 Task: Change the event color to Electric Lime.
Action: Mouse moved to (97, 165)
Screenshot: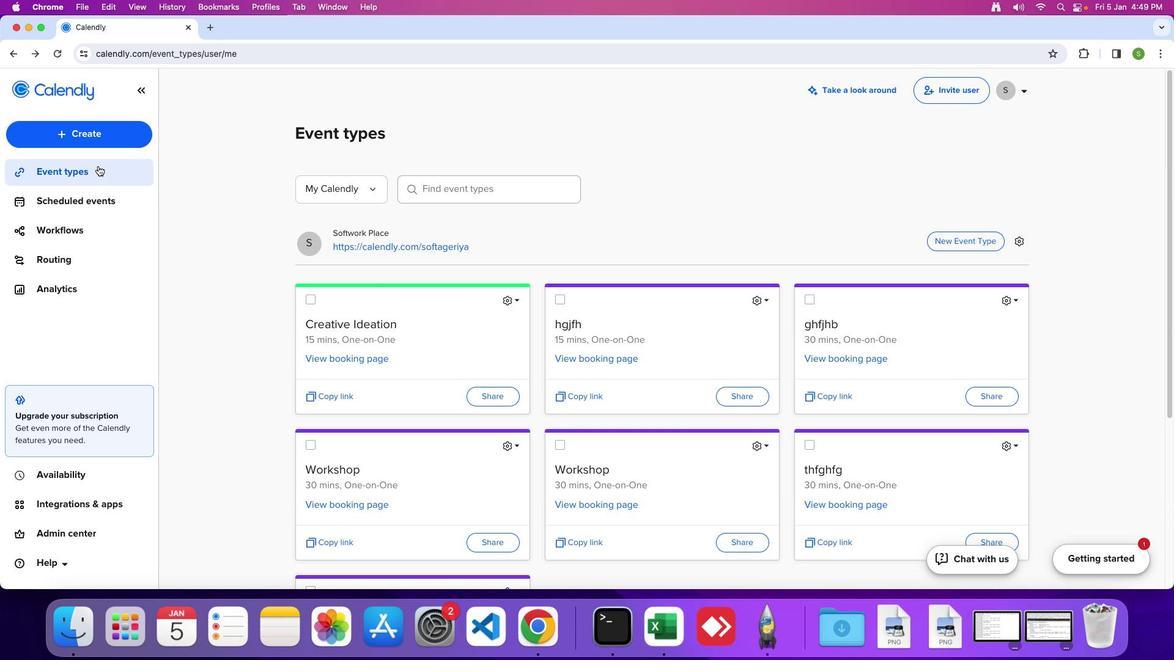 
Action: Mouse pressed left at (97, 165)
Screenshot: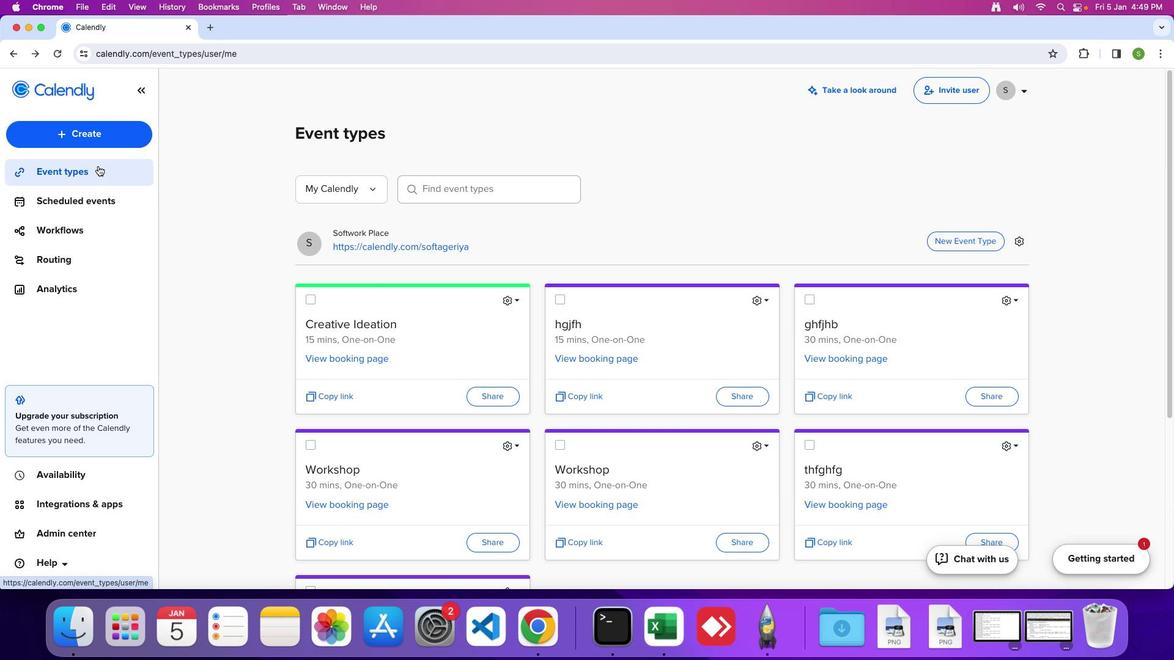 
Action: Mouse moved to (517, 303)
Screenshot: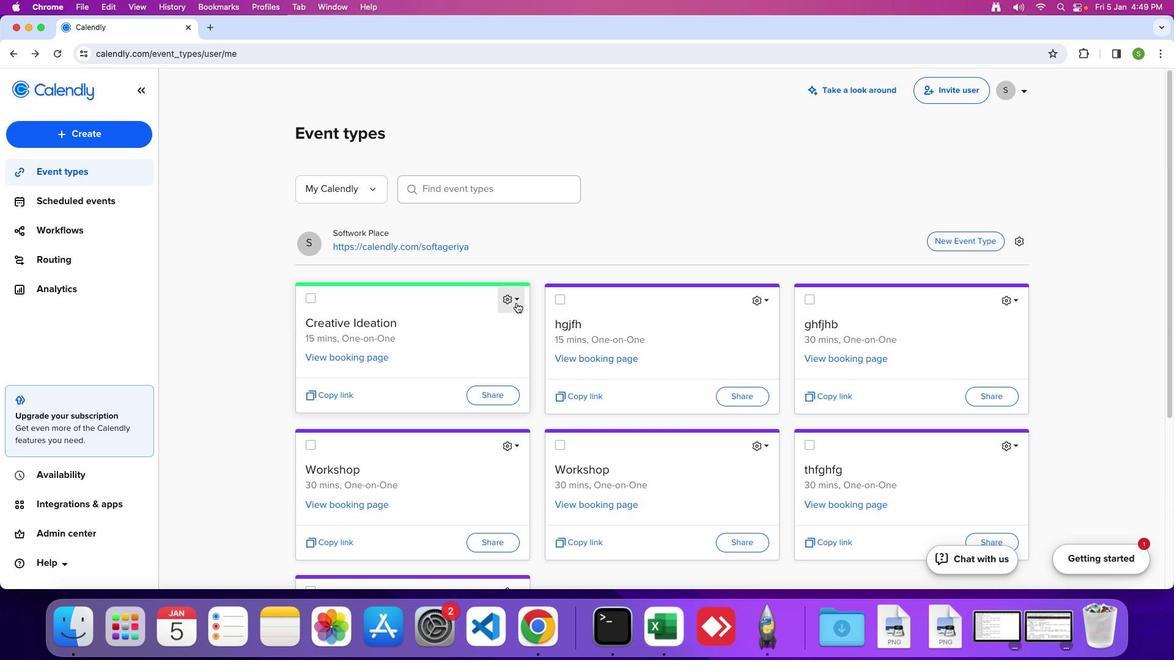 
Action: Mouse pressed left at (517, 303)
Screenshot: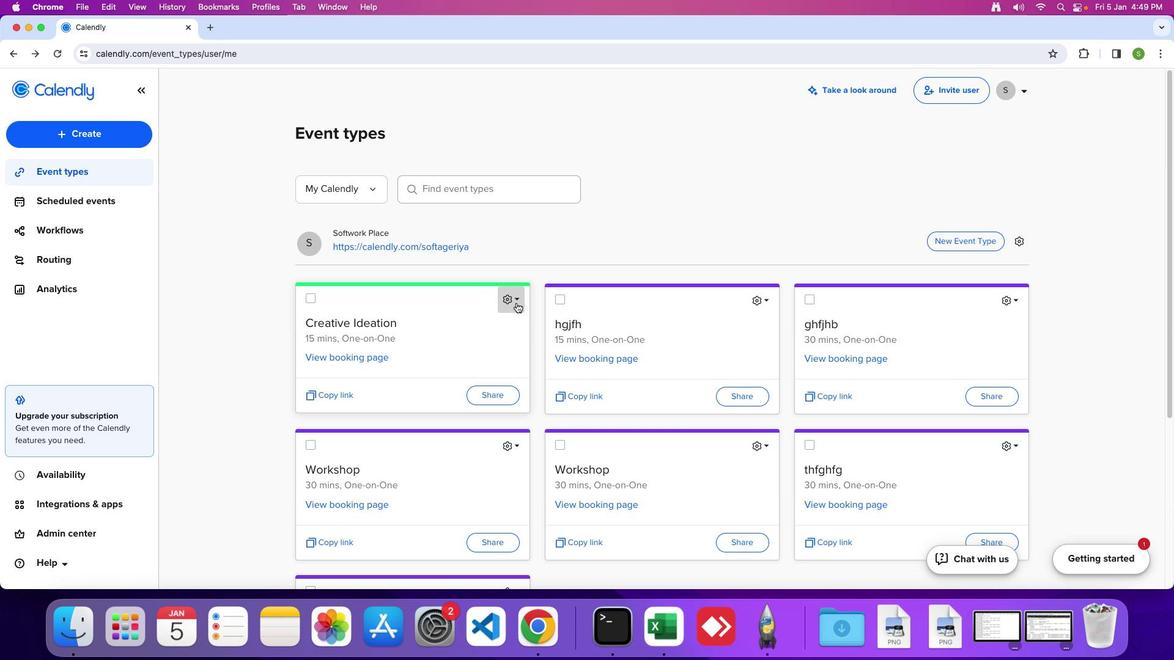 
Action: Mouse moved to (489, 332)
Screenshot: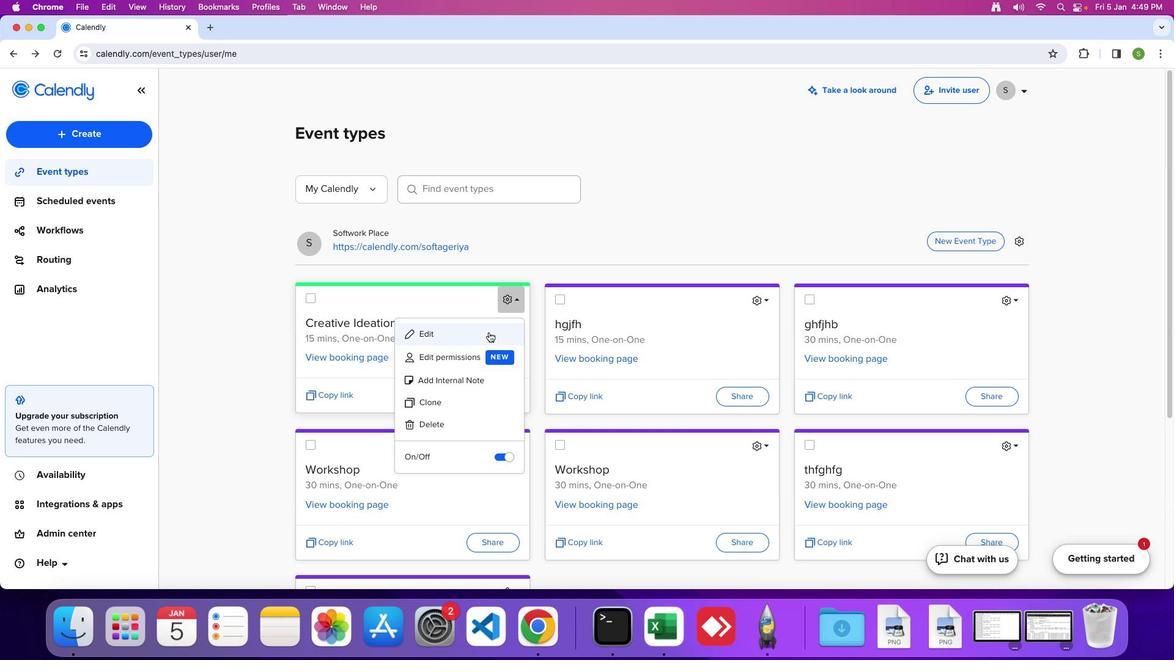 
Action: Mouse pressed left at (489, 332)
Screenshot: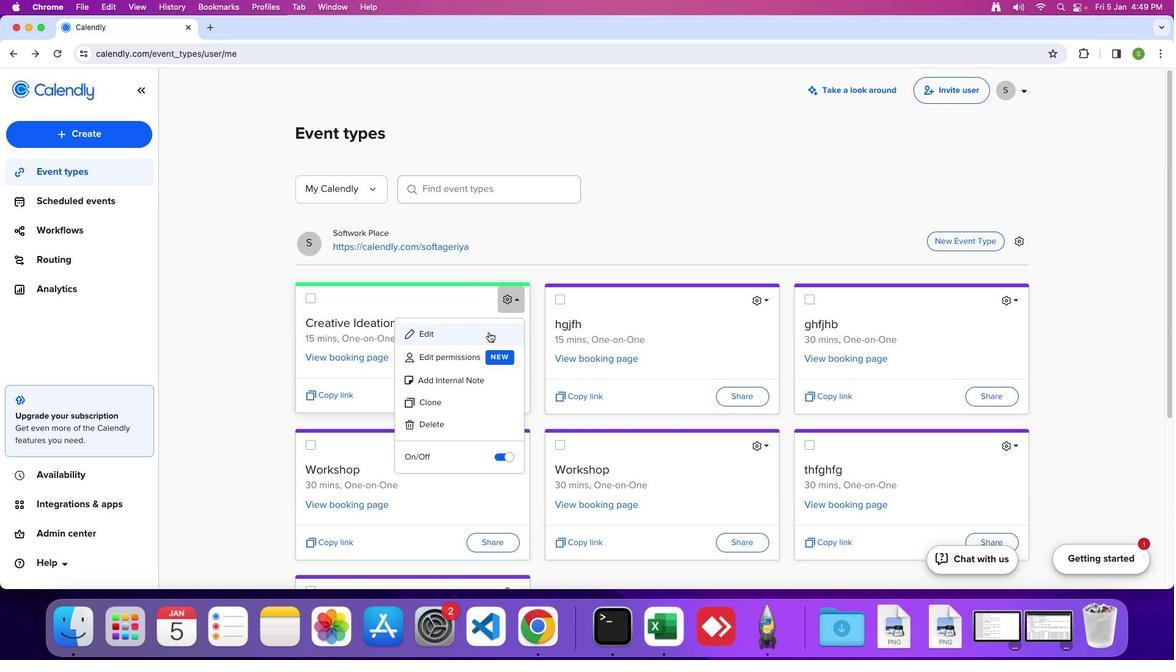 
Action: Mouse moved to (208, 185)
Screenshot: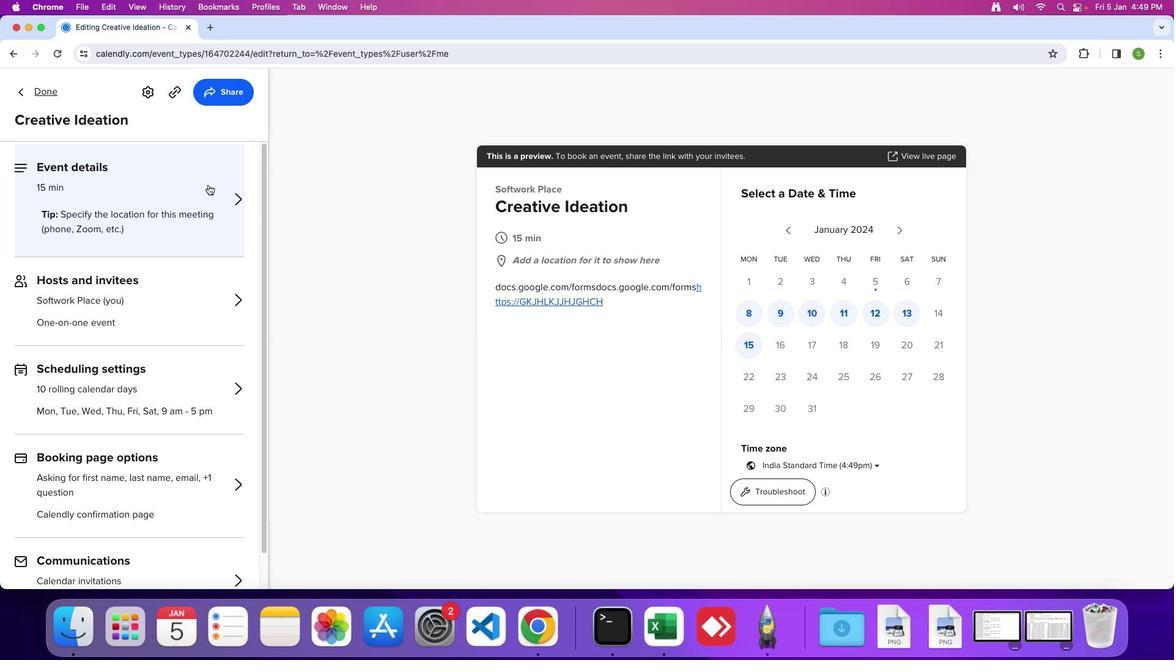 
Action: Mouse pressed left at (208, 185)
Screenshot: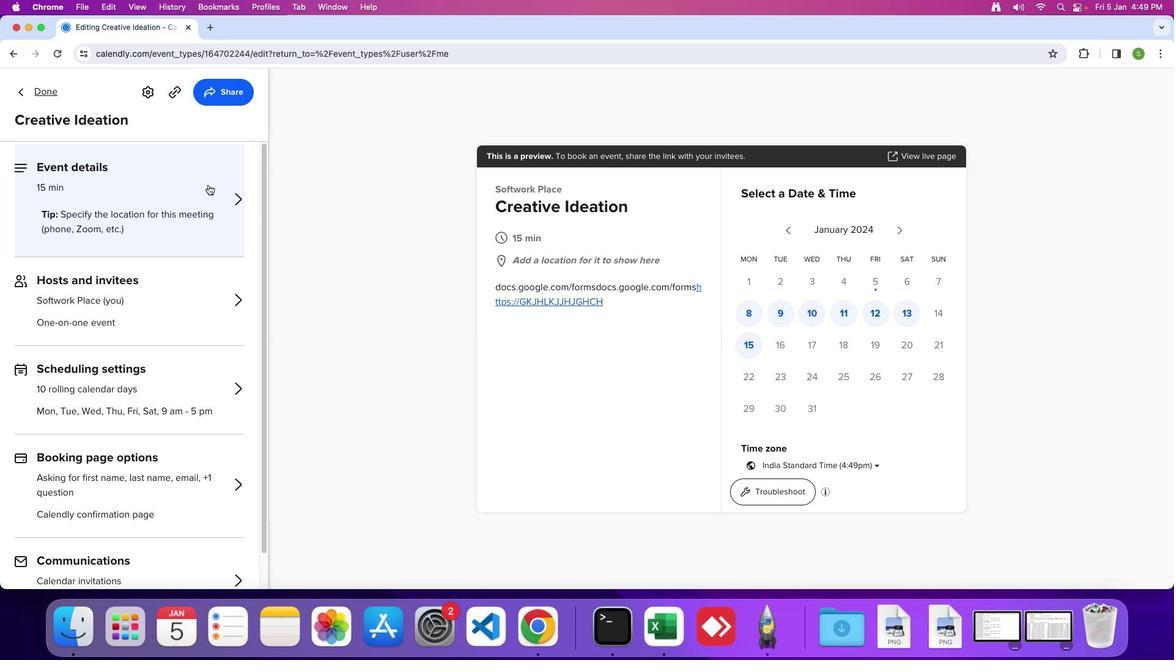 
Action: Mouse moved to (50, 190)
Screenshot: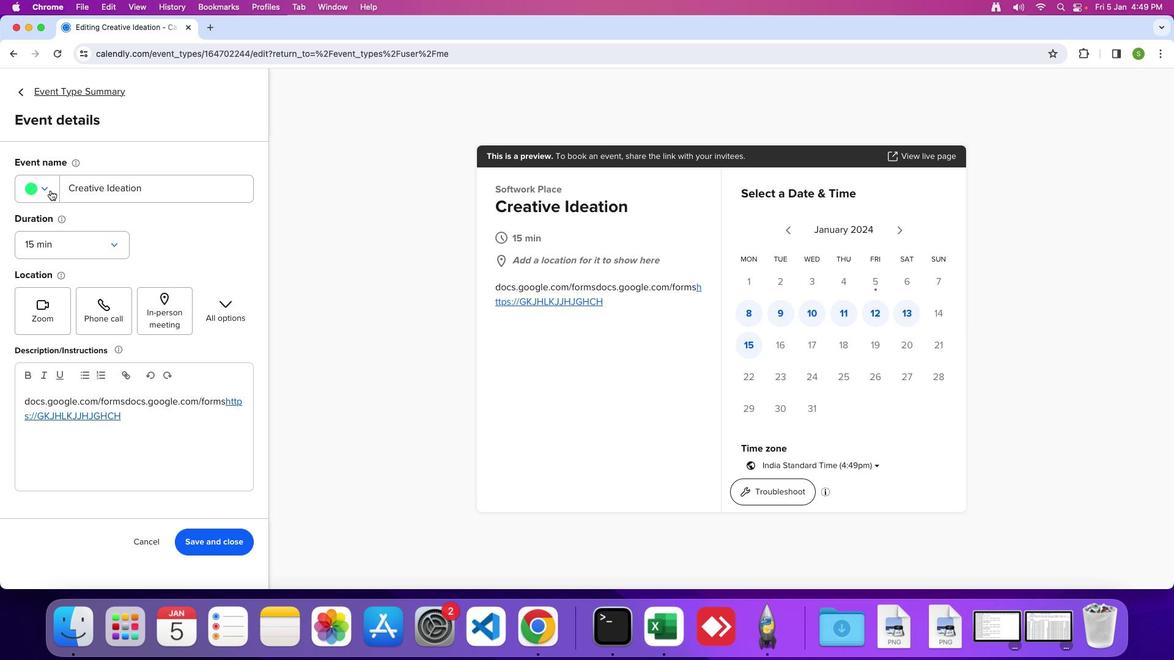 
Action: Mouse pressed left at (50, 190)
Screenshot: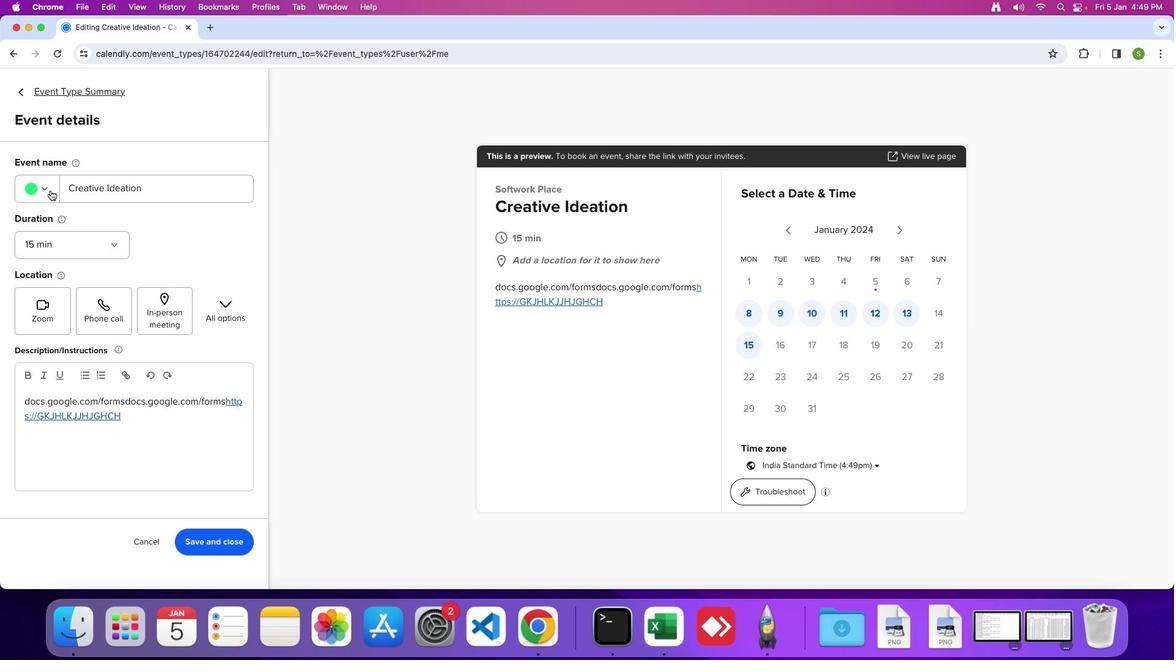 
Action: Mouse moved to (77, 269)
Screenshot: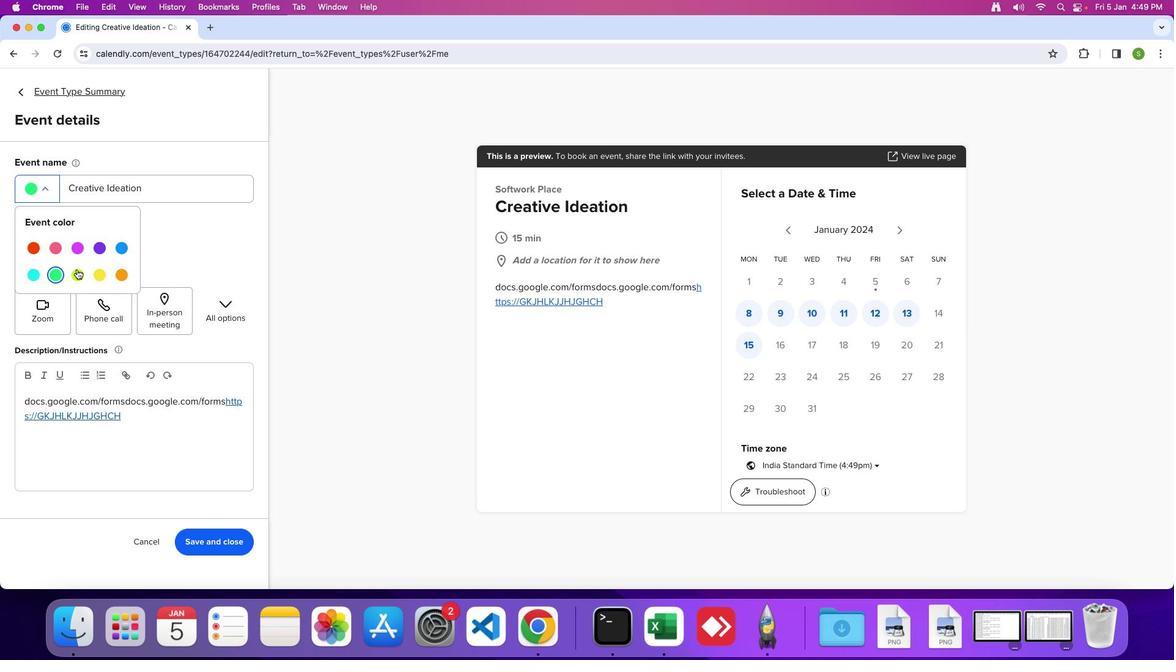 
Action: Mouse pressed left at (77, 269)
Screenshot: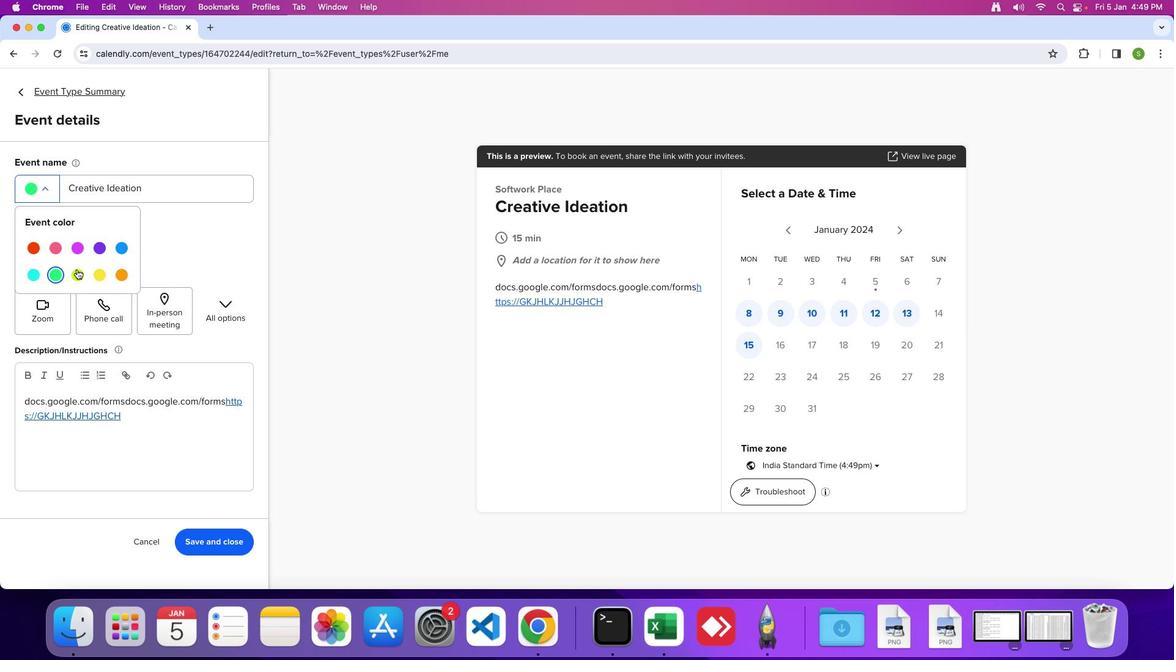 
Action: Mouse moved to (195, 545)
Screenshot: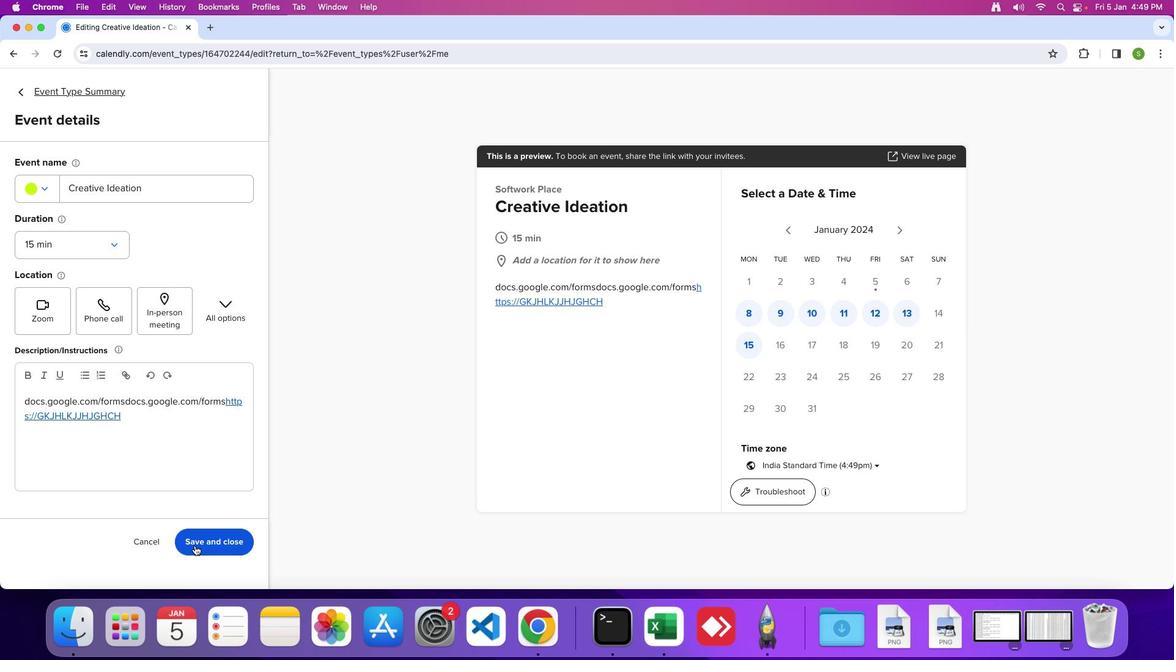 
Action: Mouse pressed left at (195, 545)
Screenshot: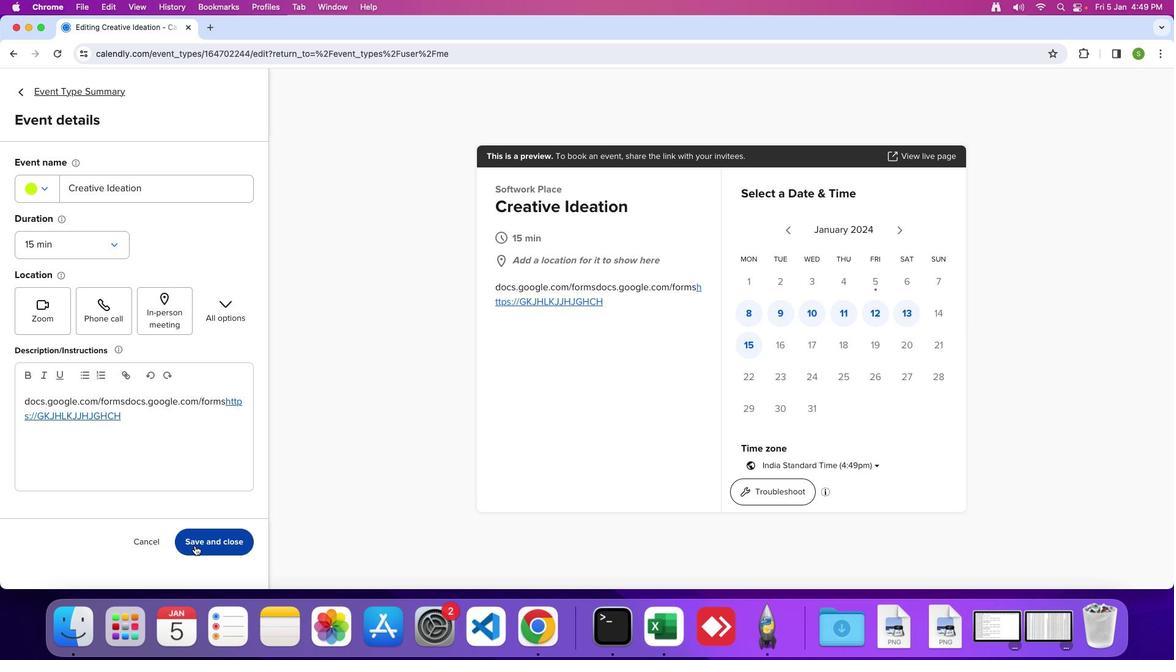 
Action: Mouse moved to (193, 545)
Screenshot: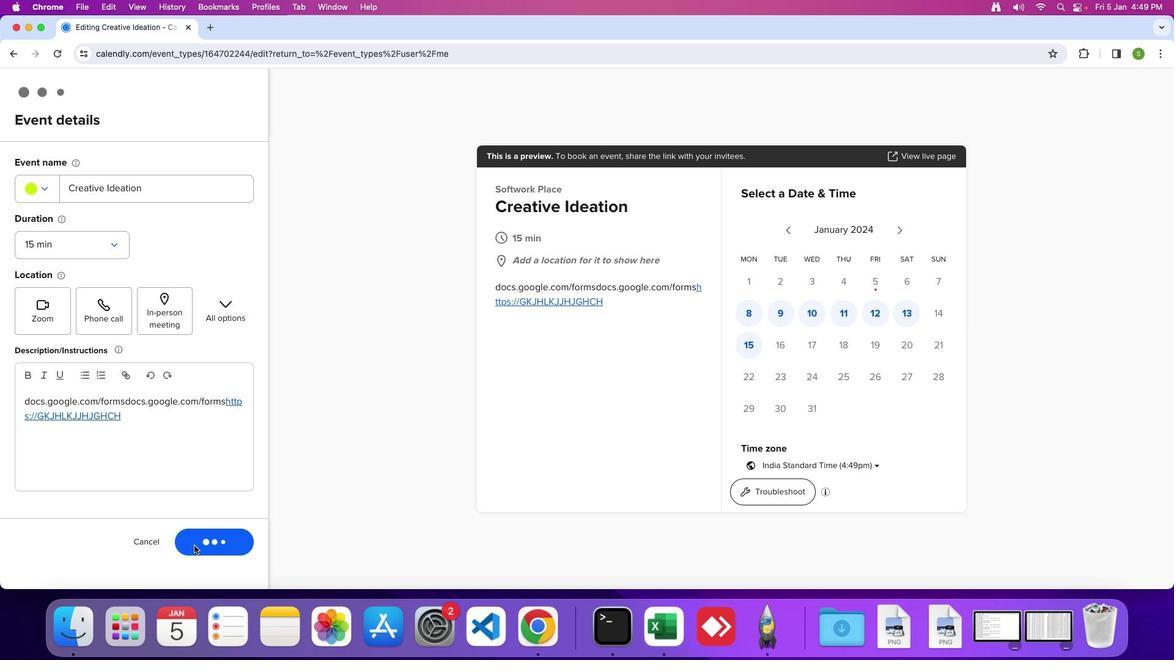 
